 Task: Select unread messages.
Action: Mouse moved to (619, 75)
Screenshot: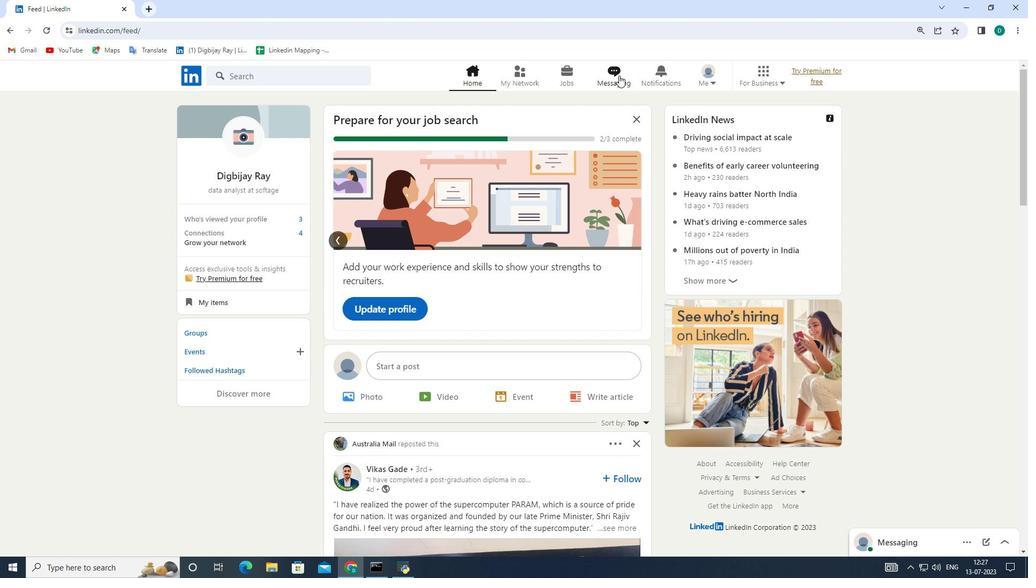 
Action: Mouse pressed left at (619, 75)
Screenshot: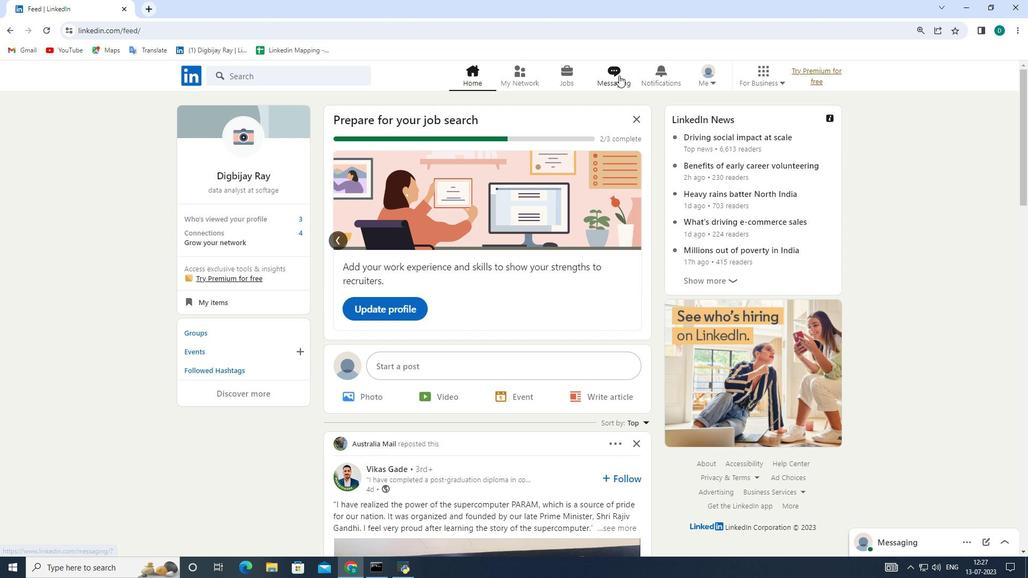 
Action: Mouse moved to (341, 146)
Screenshot: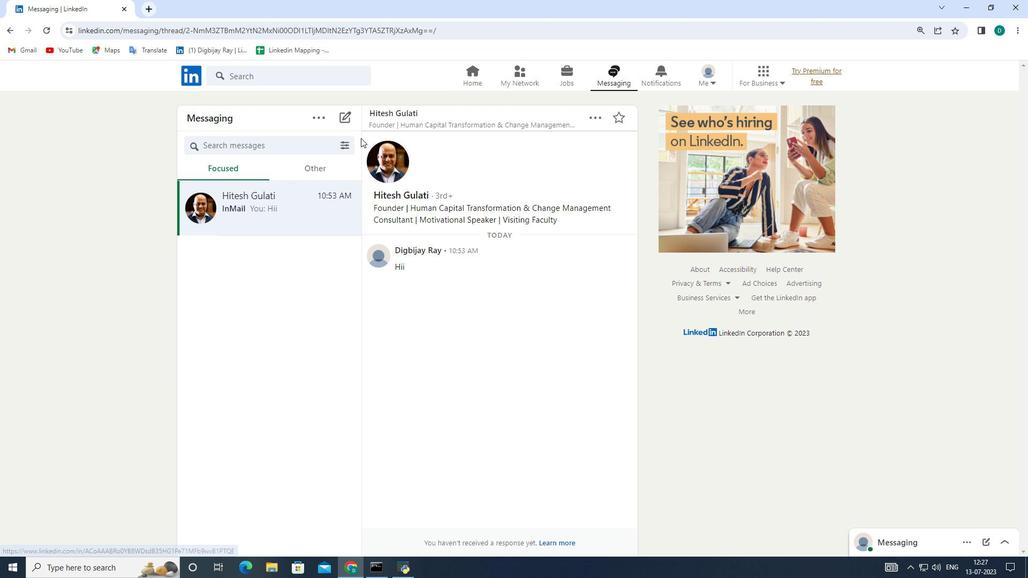 
Action: Mouse pressed left at (341, 146)
Screenshot: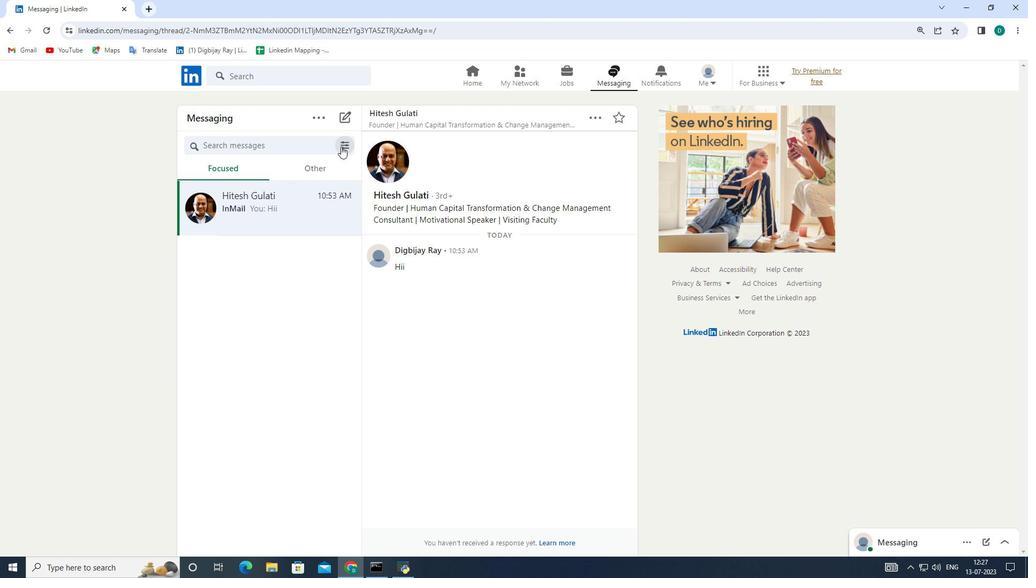 
Action: Mouse moved to (300, 232)
Screenshot: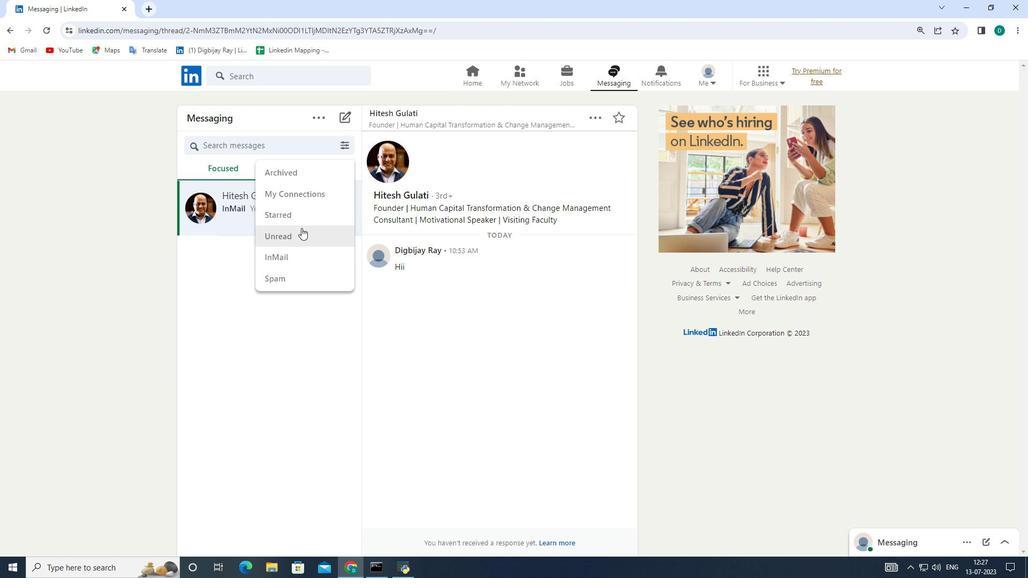 
Action: Mouse pressed left at (300, 232)
Screenshot: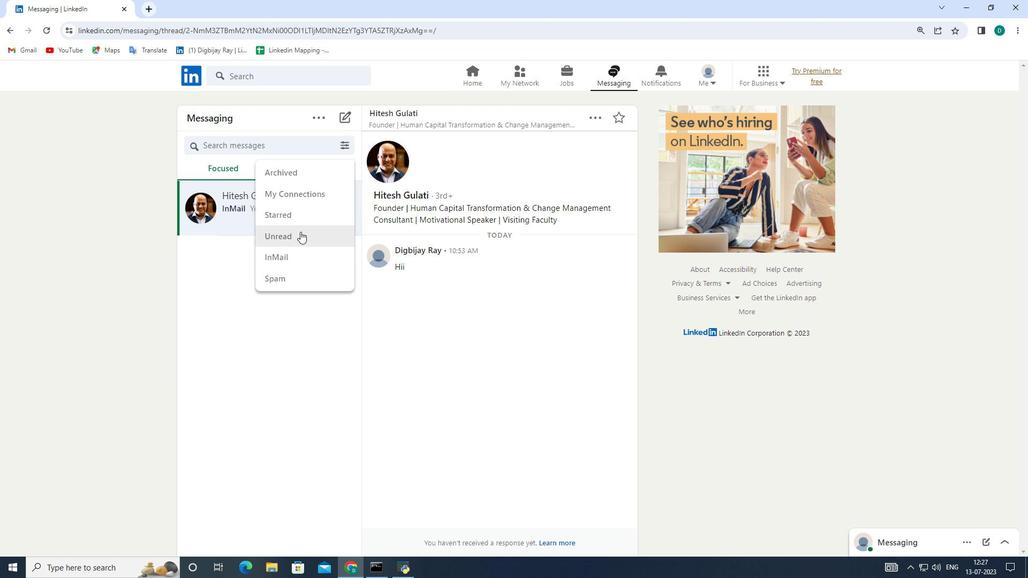 
Action: Mouse moved to (305, 235)
Screenshot: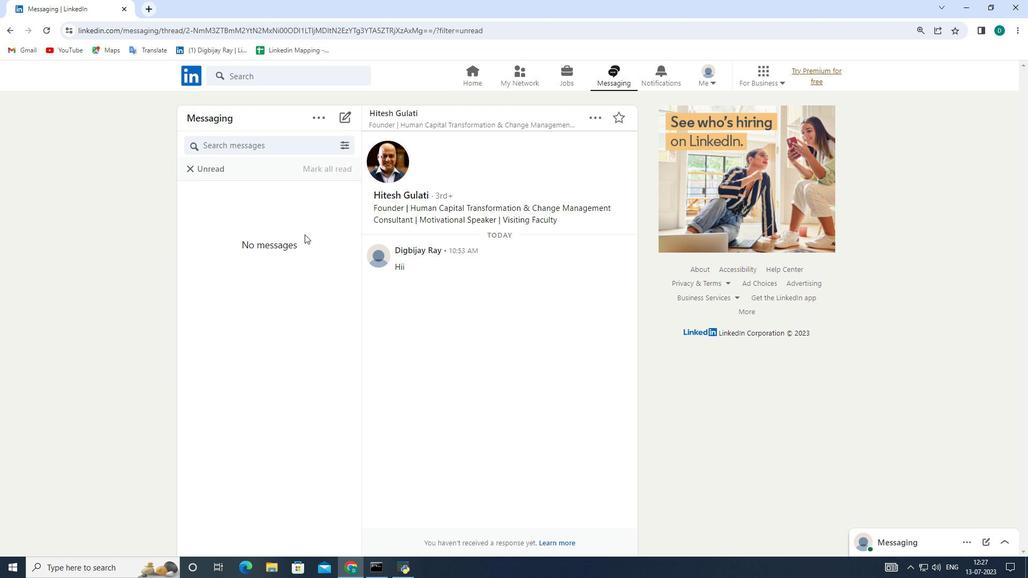 
